 Task: Locate the nearest music festivals to Austin, Texas, and New Orleans, Louisiana.
Action: Mouse moved to (202, 77)
Screenshot: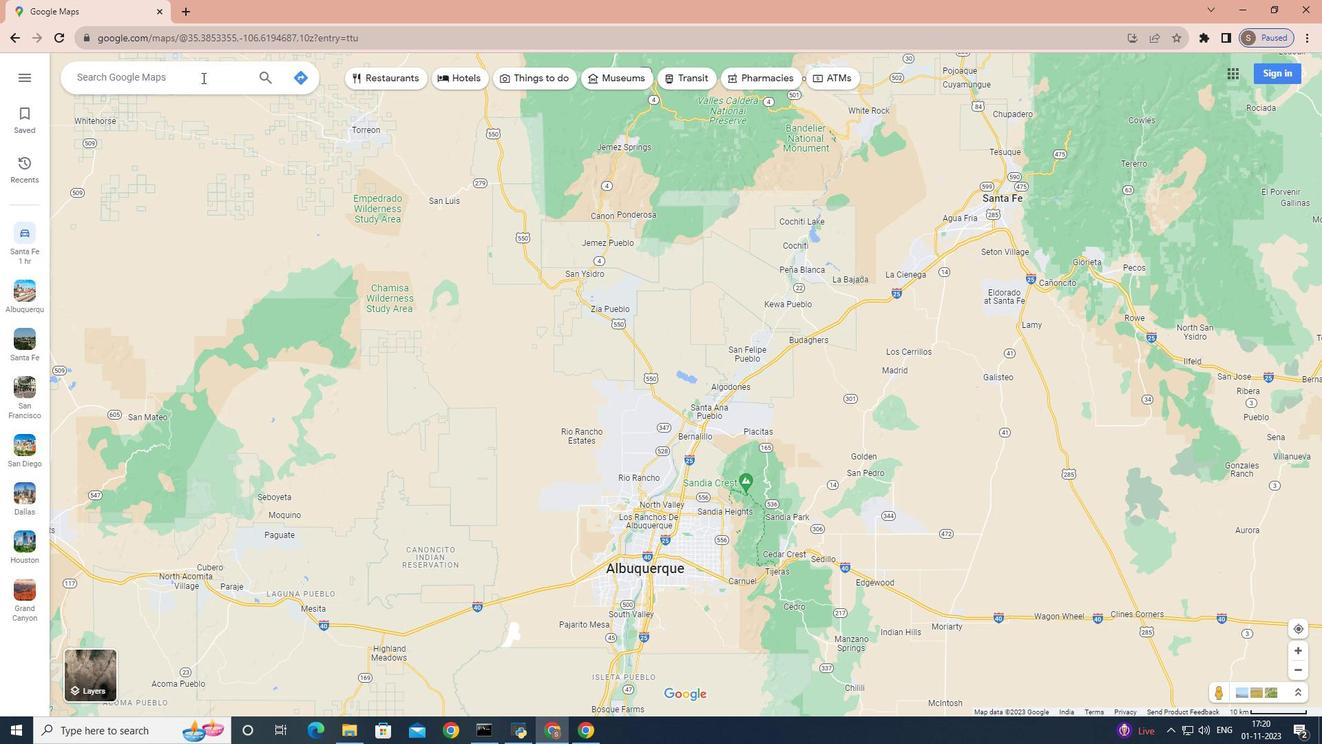 
Action: Mouse pressed left at (202, 77)
Screenshot: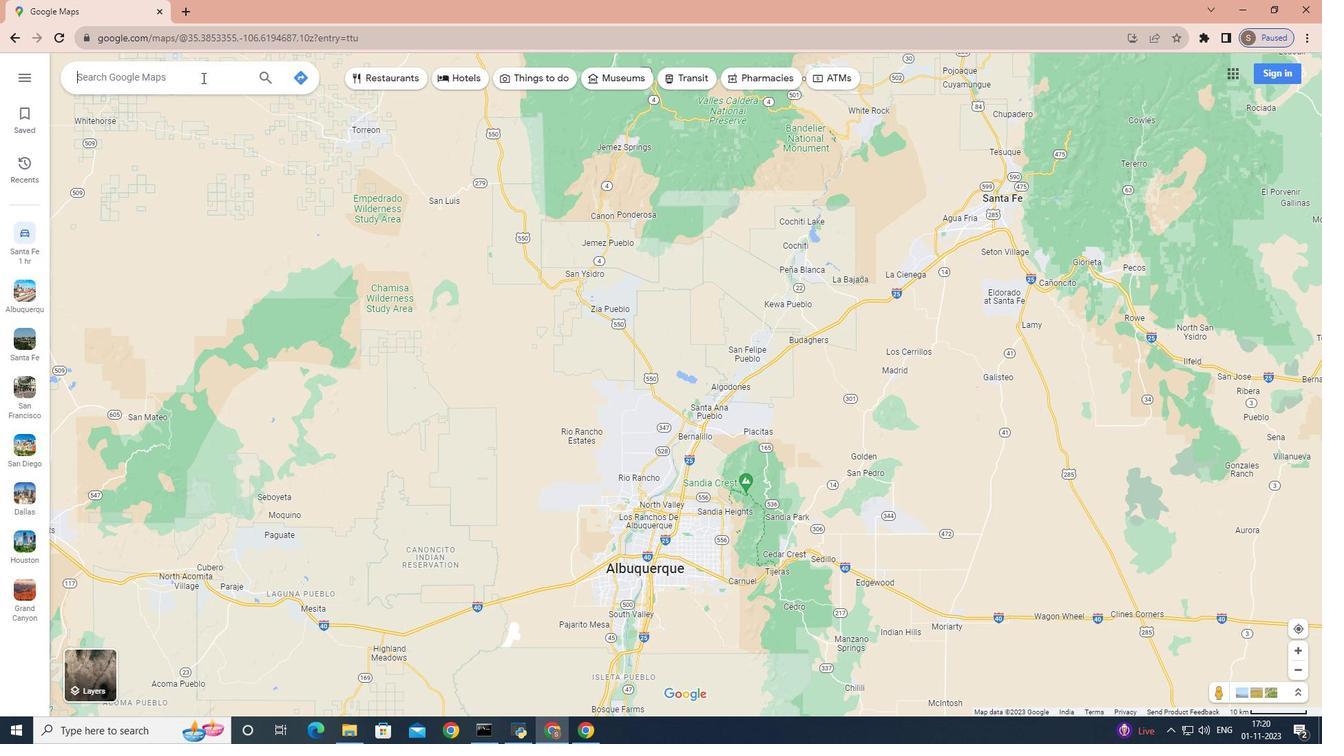 
Action: Key pressed <Key.shift>Austin,<Key.space><Key.shift><Key.shift><Key.shift><Key.shift>Texas
Screenshot: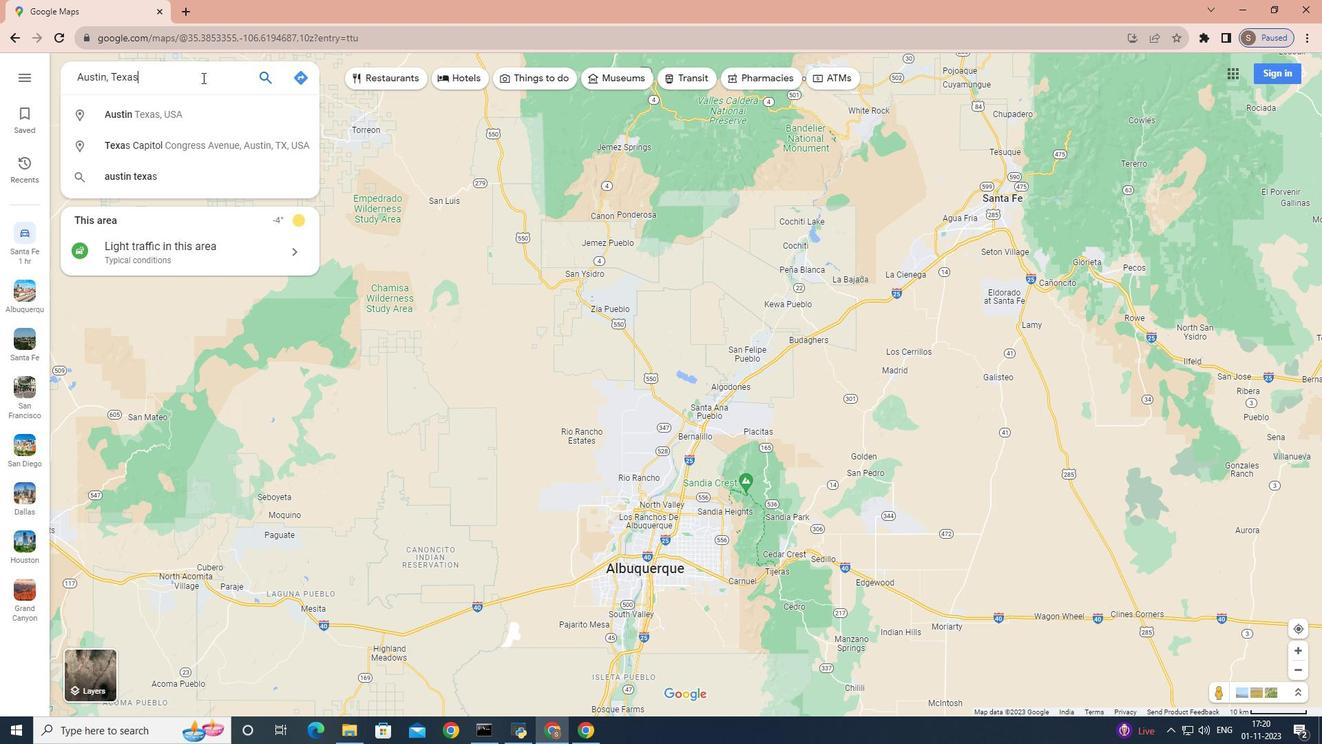 
Action: Mouse moved to (268, 75)
Screenshot: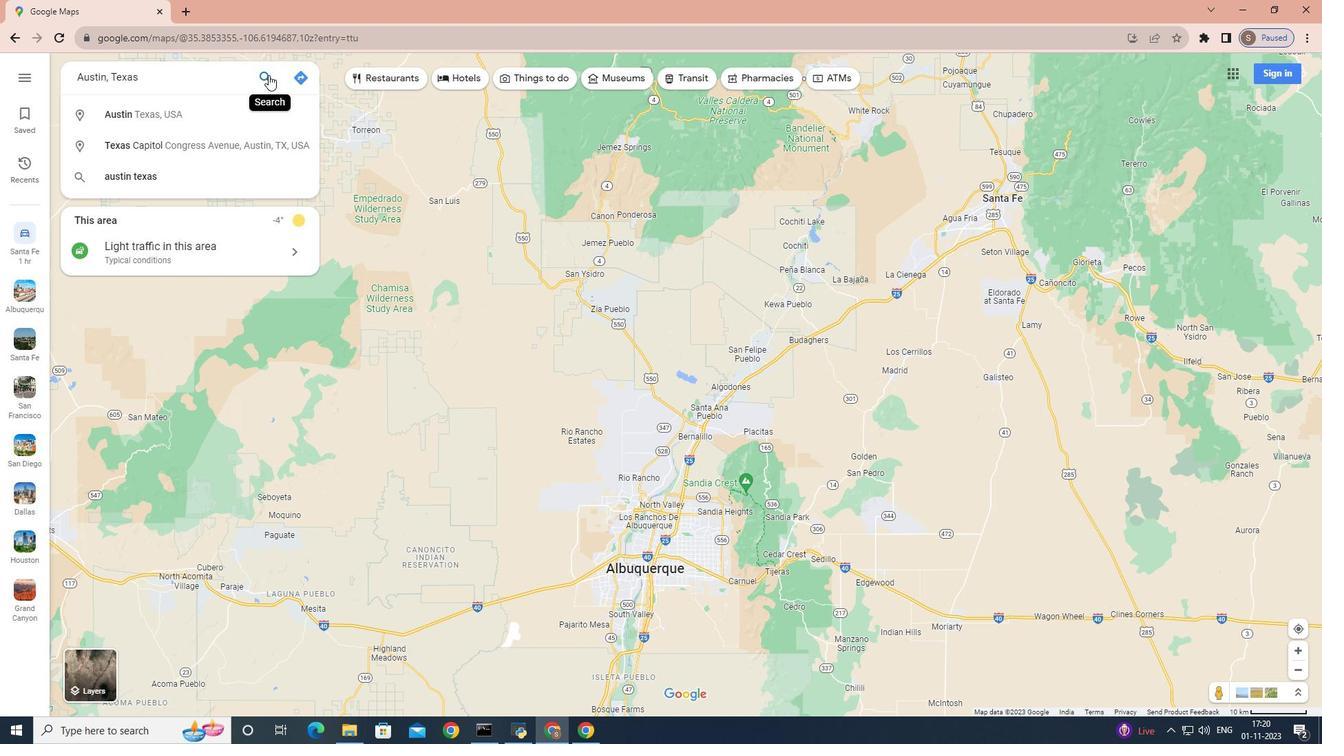 
Action: Mouse pressed left at (268, 75)
Screenshot: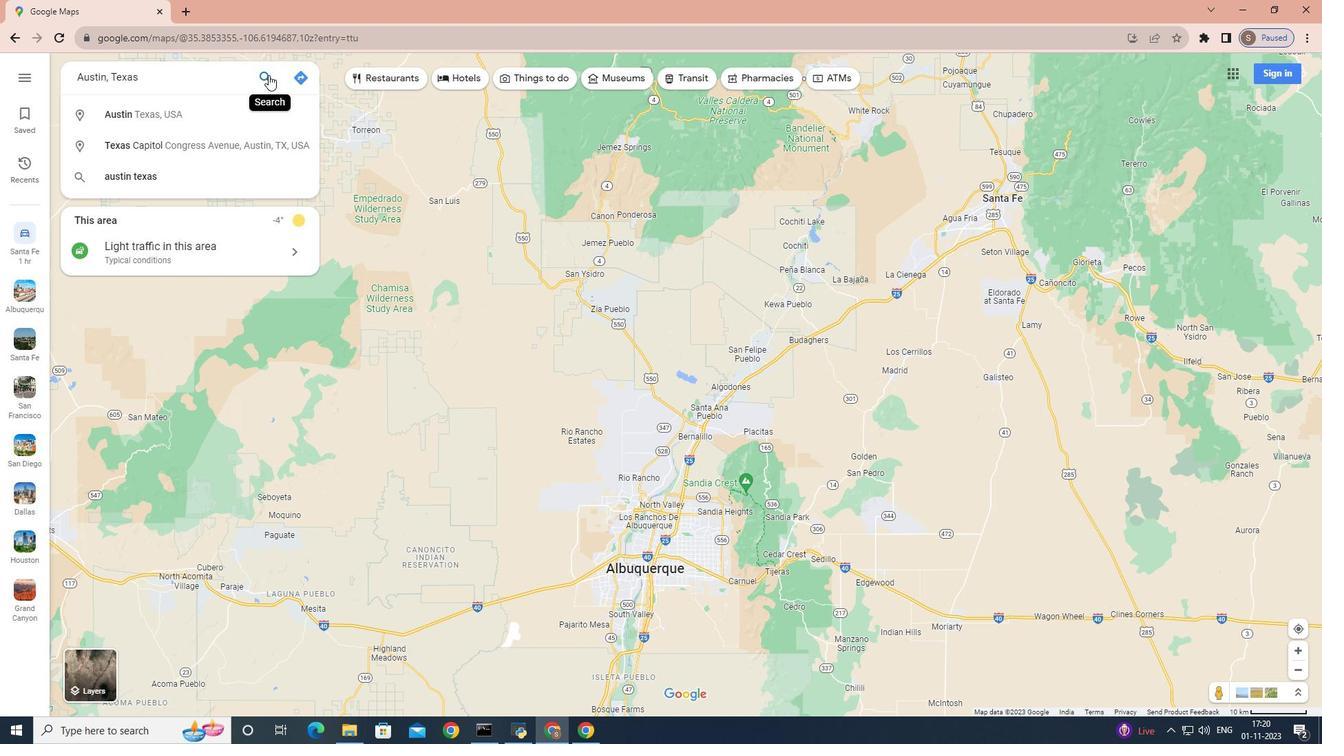 
Action: Mouse moved to (186, 321)
Screenshot: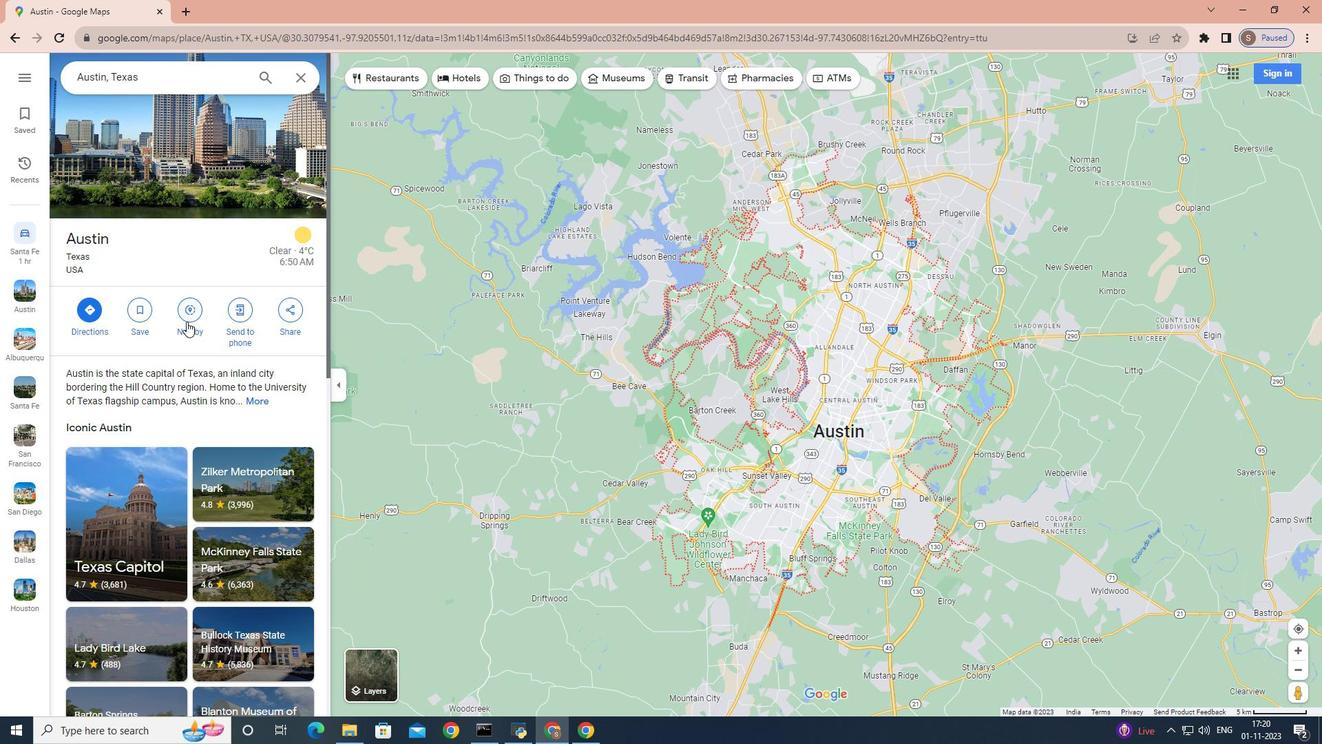 
Action: Mouse pressed left at (186, 321)
Screenshot: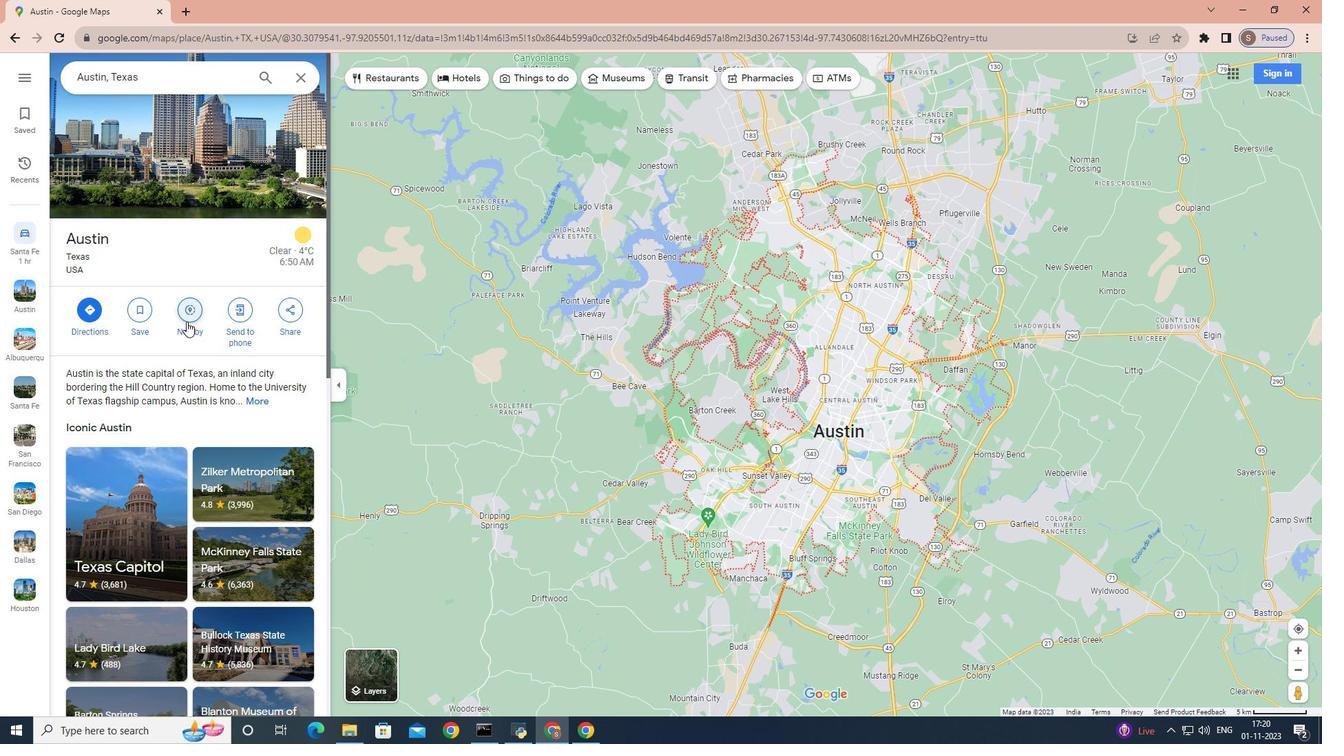 
Action: Mouse moved to (192, 309)
Screenshot: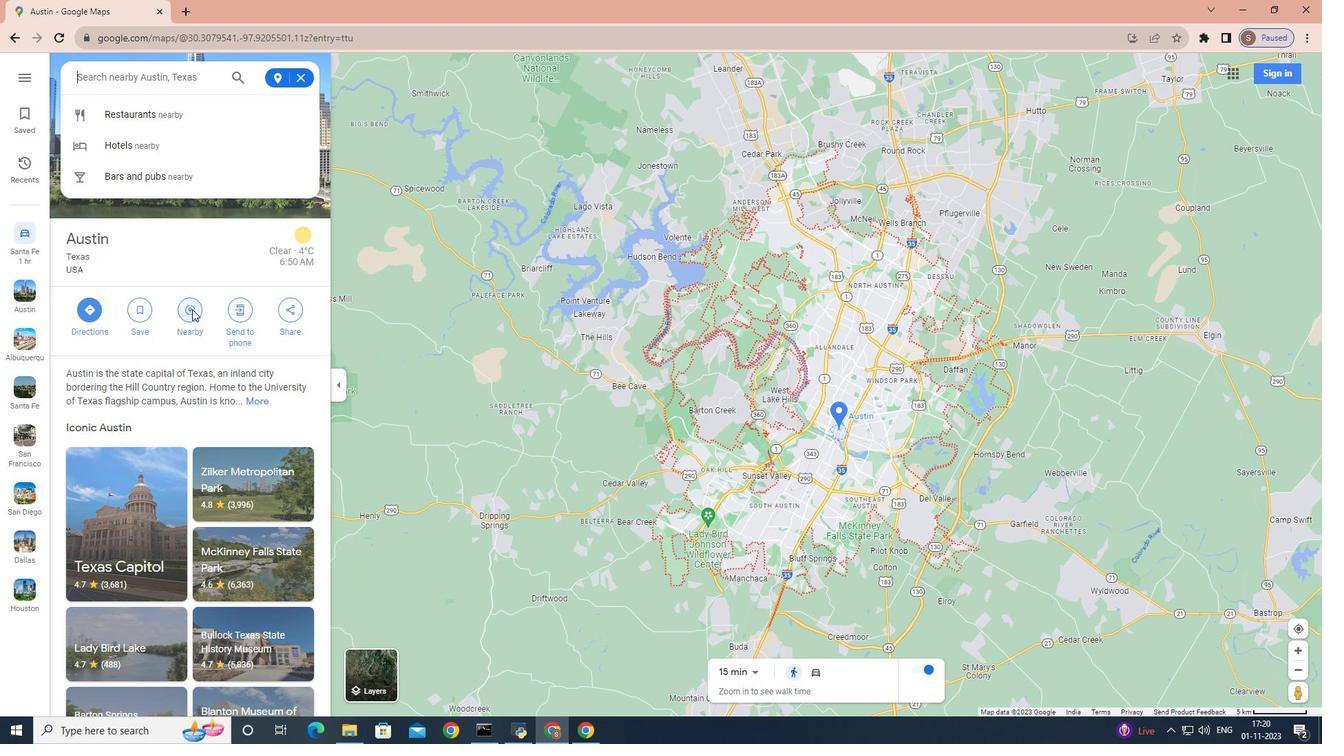 
Action: Key pressed music<Key.space>festivals<Key.enter>
Screenshot: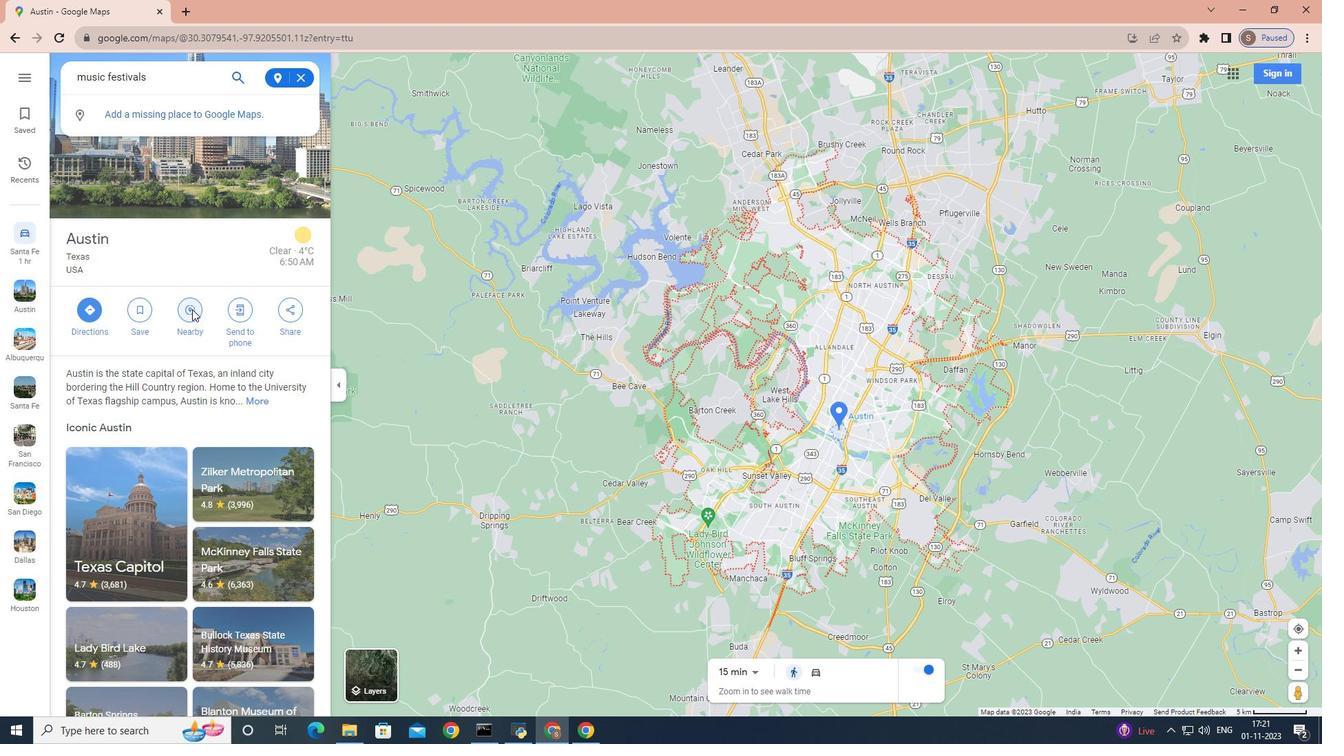 
Action: Mouse moved to (303, 79)
Screenshot: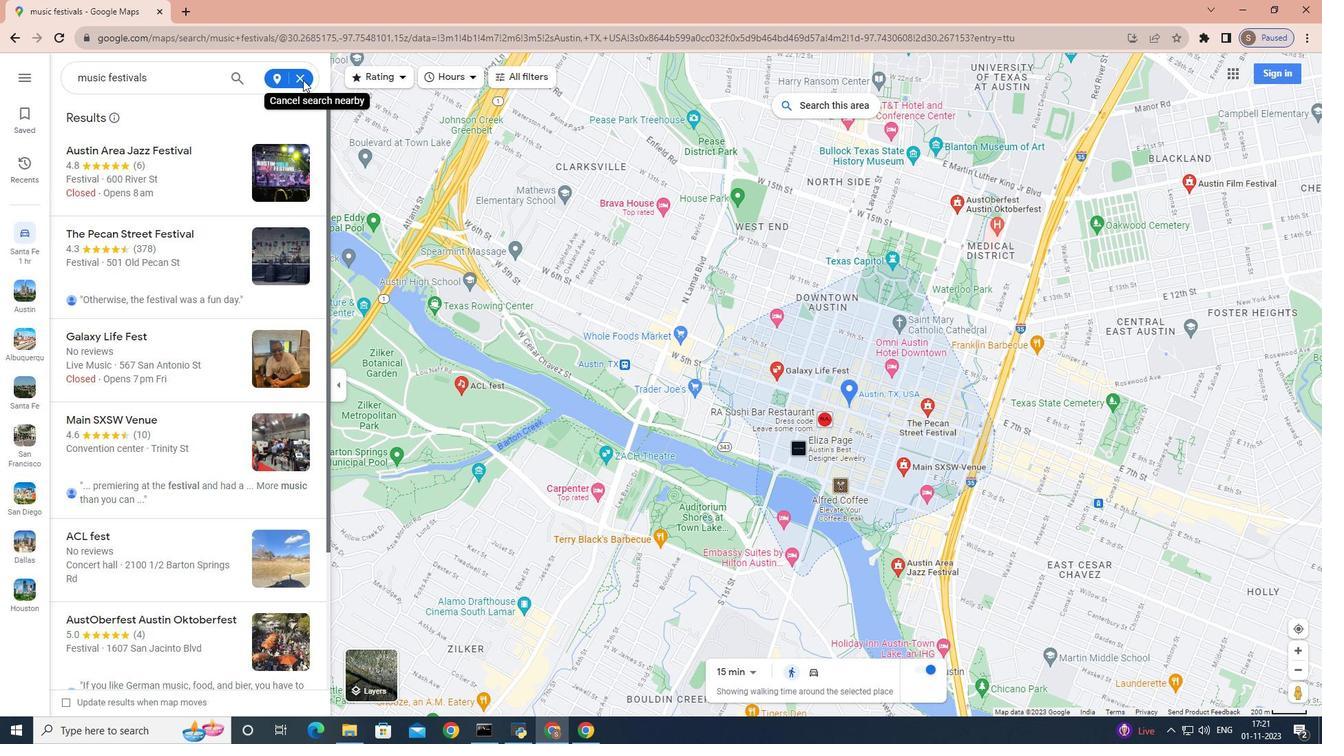 
Action: Mouse pressed left at (303, 79)
Screenshot: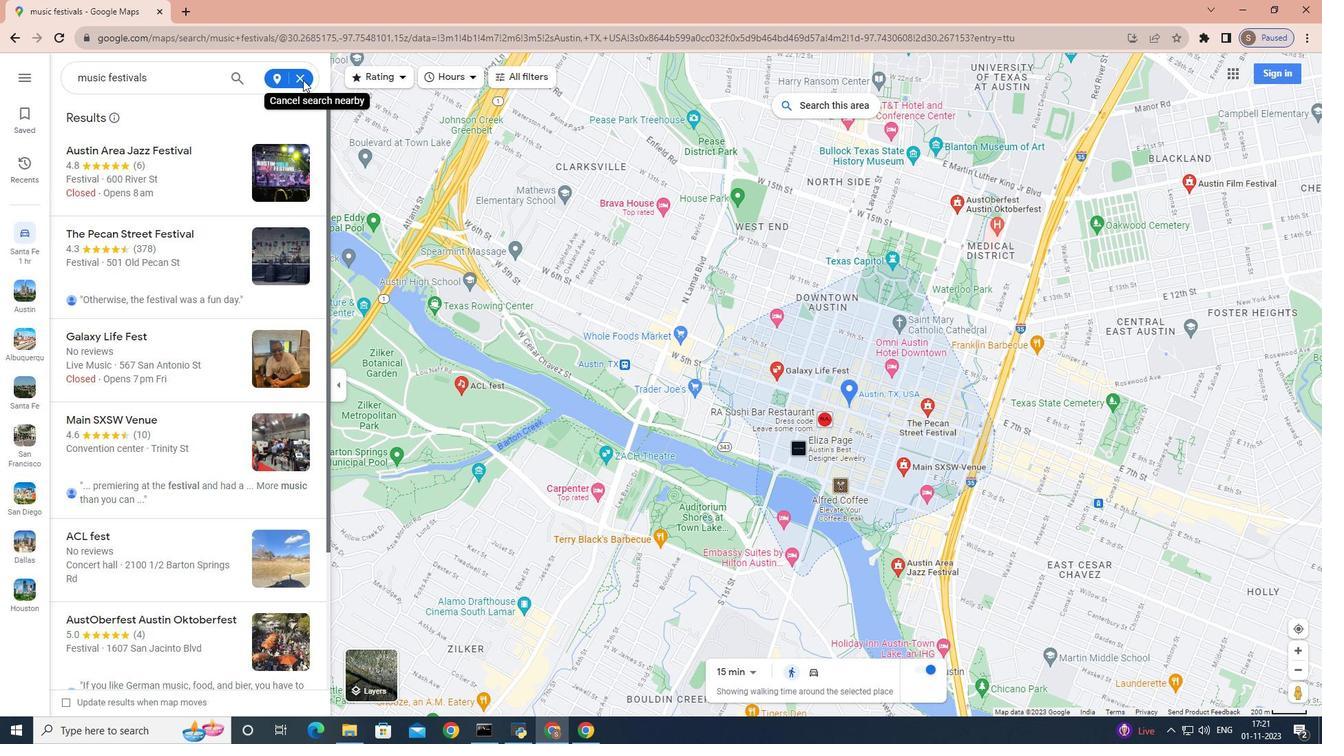 
Action: Mouse moved to (296, 75)
Screenshot: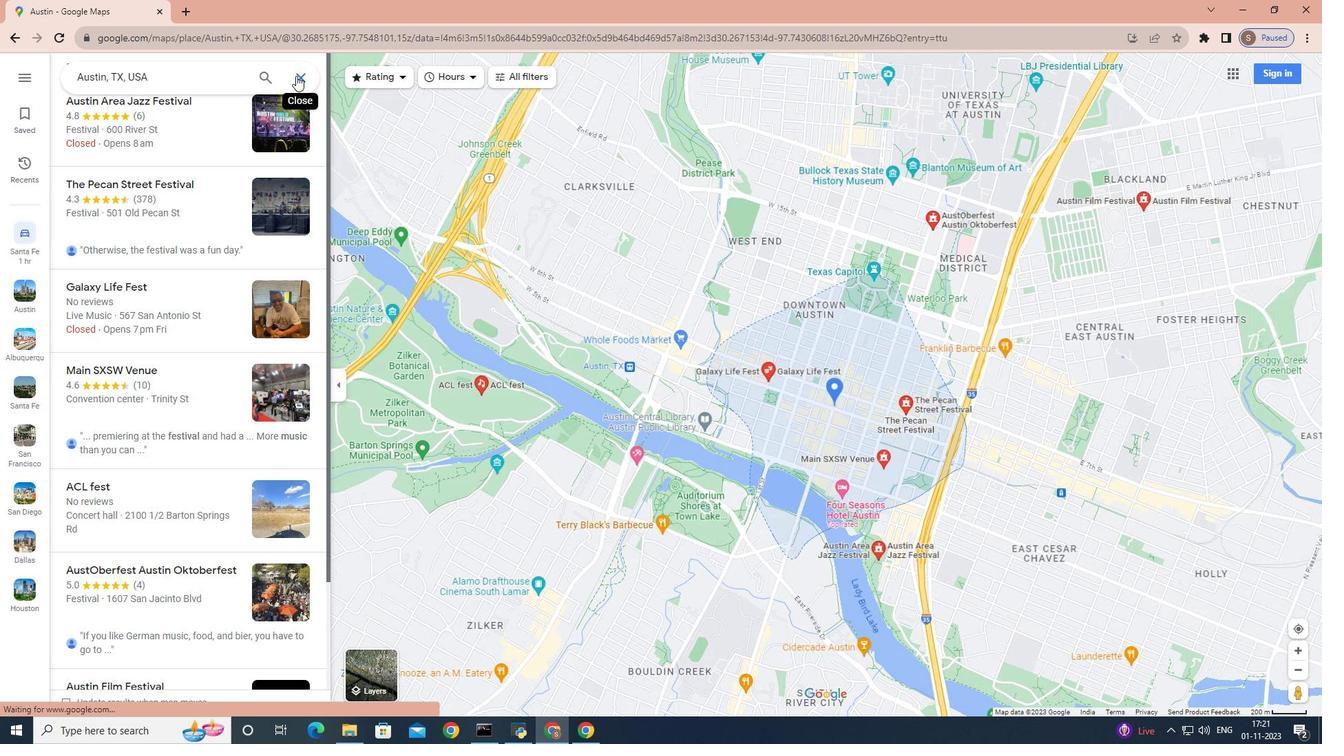 
Action: Mouse pressed left at (296, 75)
Screenshot: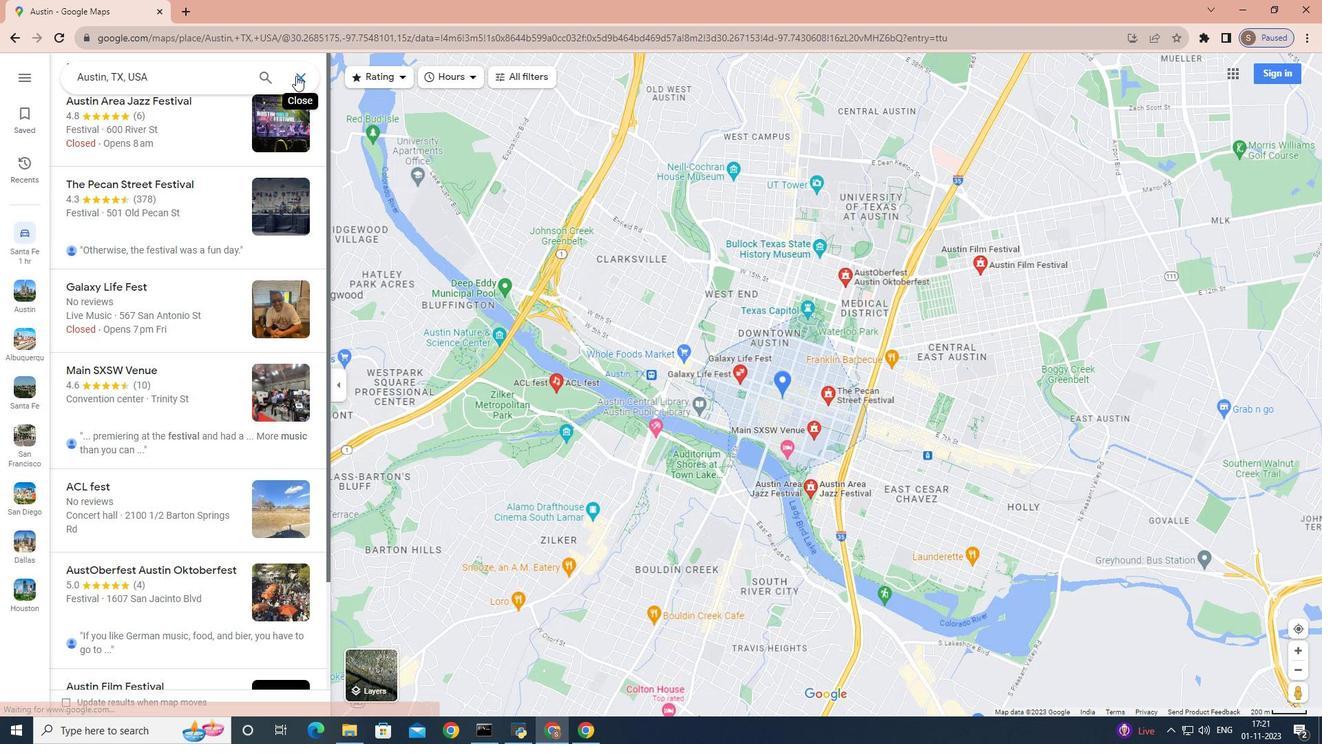 
Action: Mouse moved to (163, 81)
Screenshot: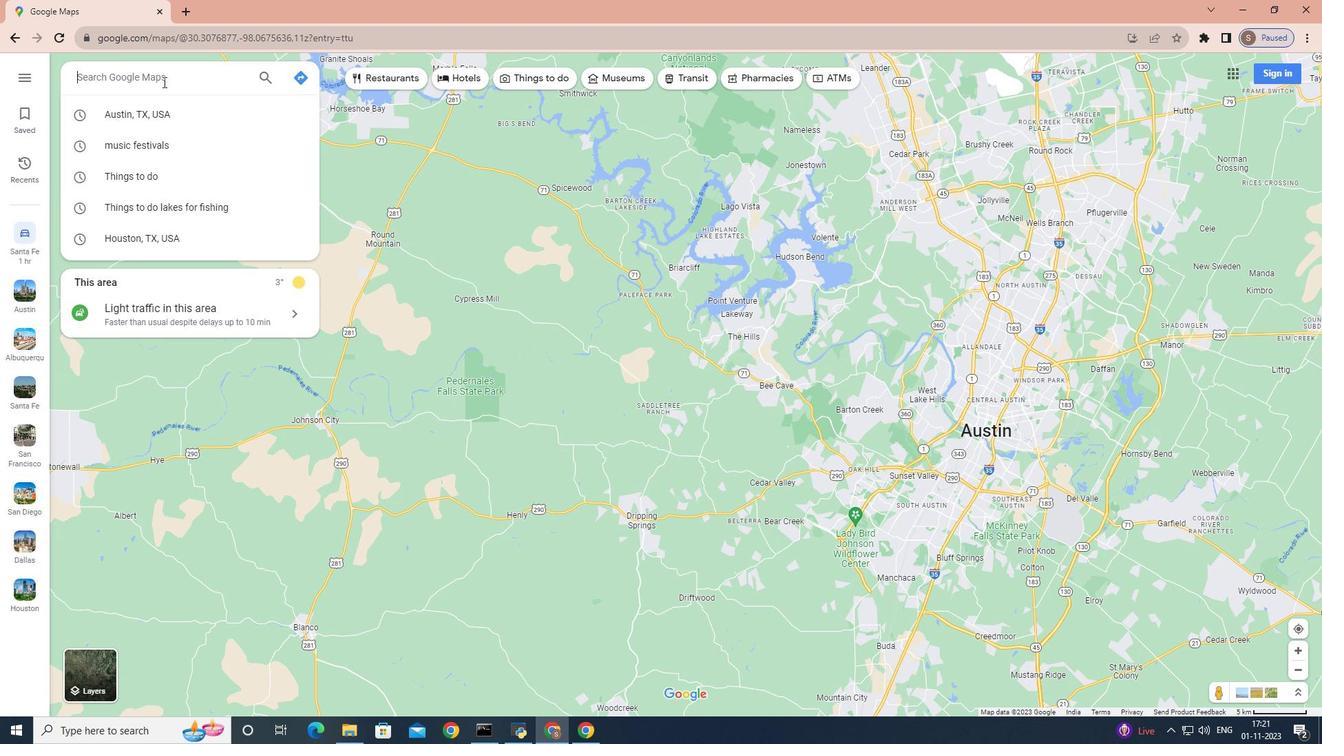 
Action: Key pressed <Key.shift>New<Key.space><Key.shift>Orleans,<Key.space><Key.shift>Louisiana<Key.enter>
Screenshot: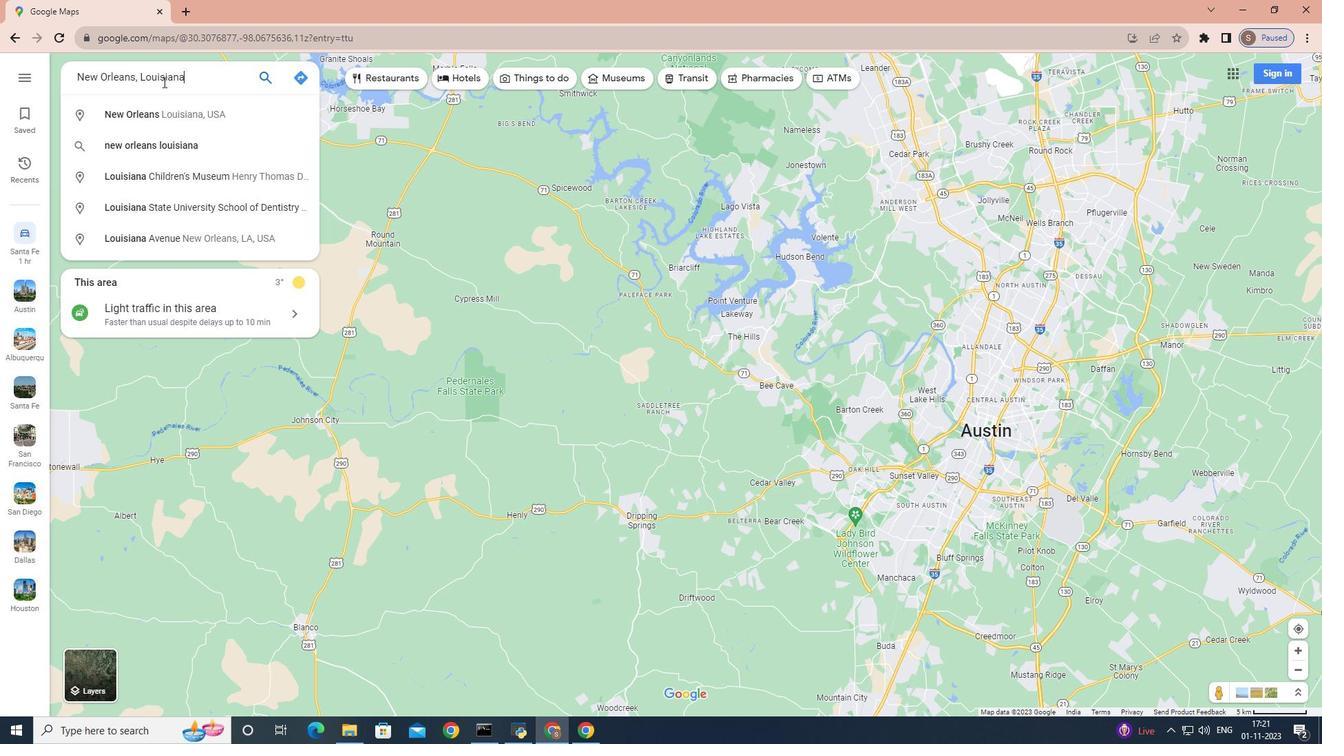 
Action: Mouse moved to (188, 312)
Screenshot: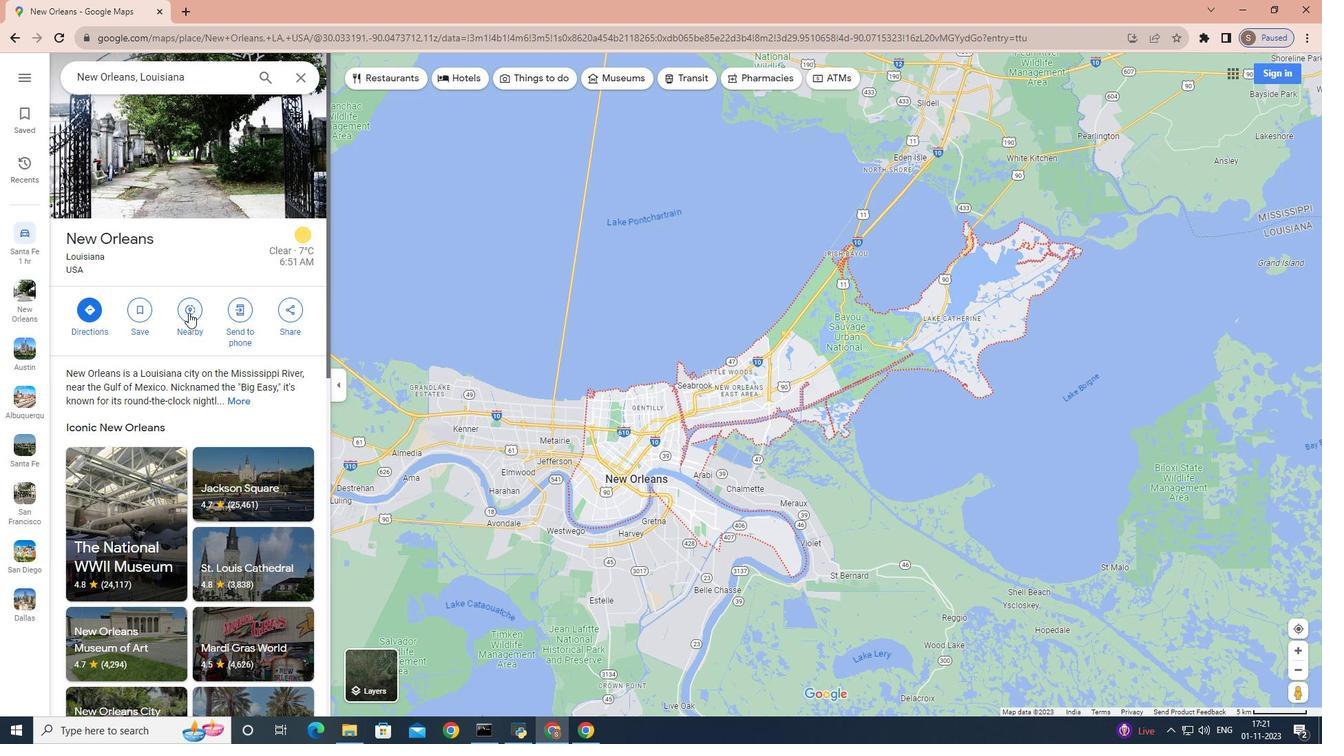 
Action: Mouse pressed left at (188, 312)
Screenshot: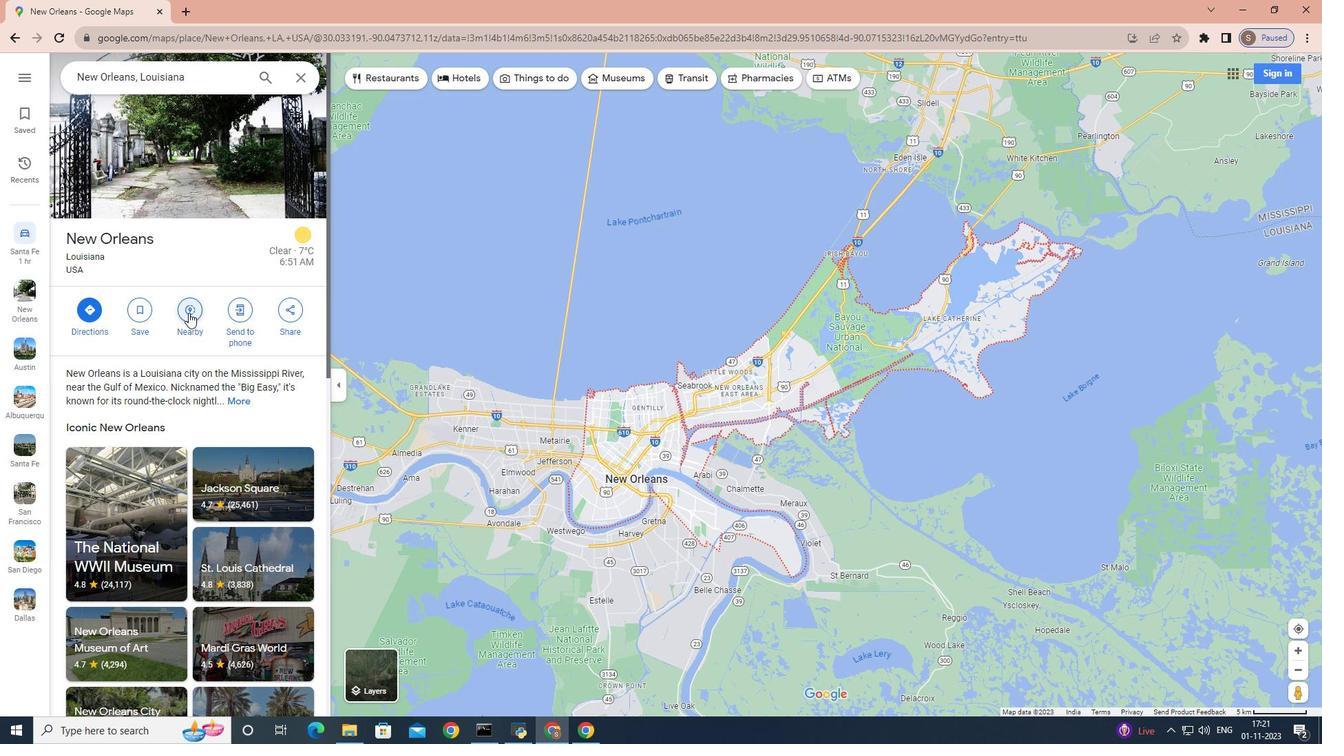 
Action: Key pressed music<Key.space>festivals<Key.enter>
Screenshot: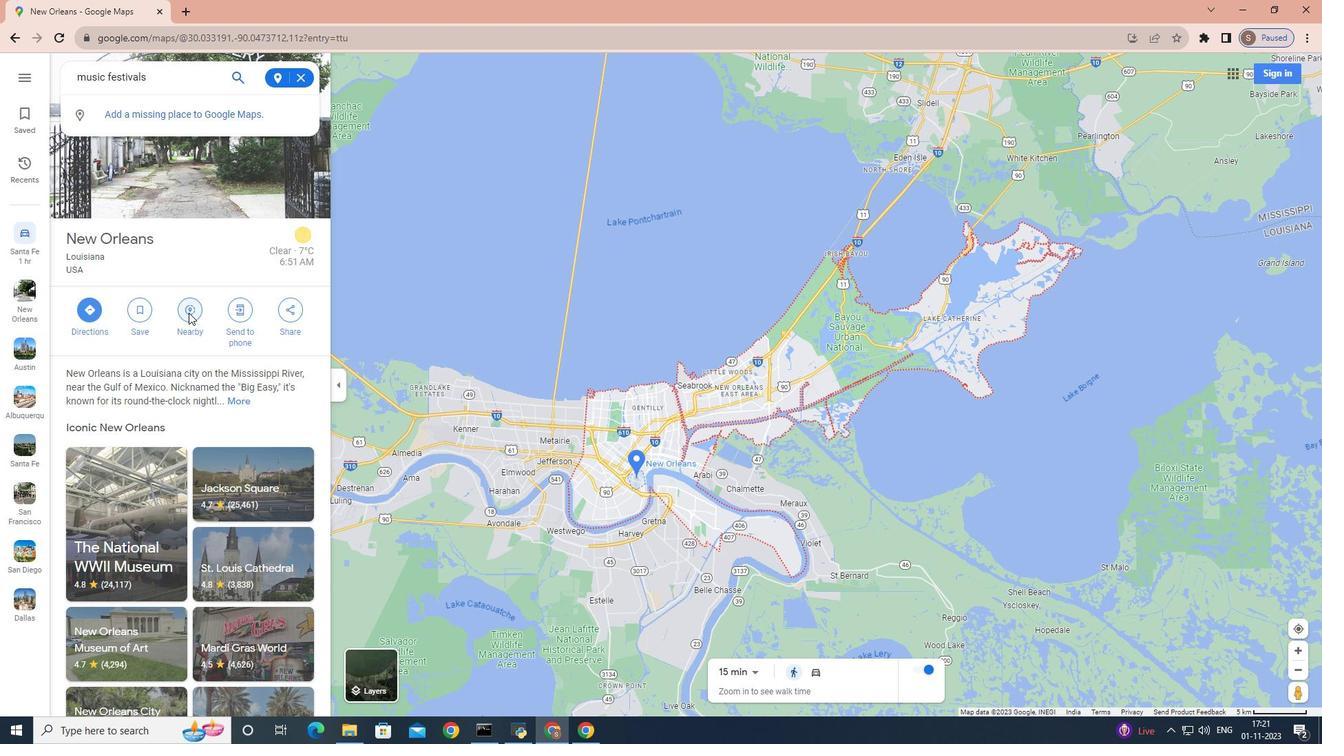 
